 Task: Apply the verdana font to the text.
Action: Mouse moved to (280, 113)
Screenshot: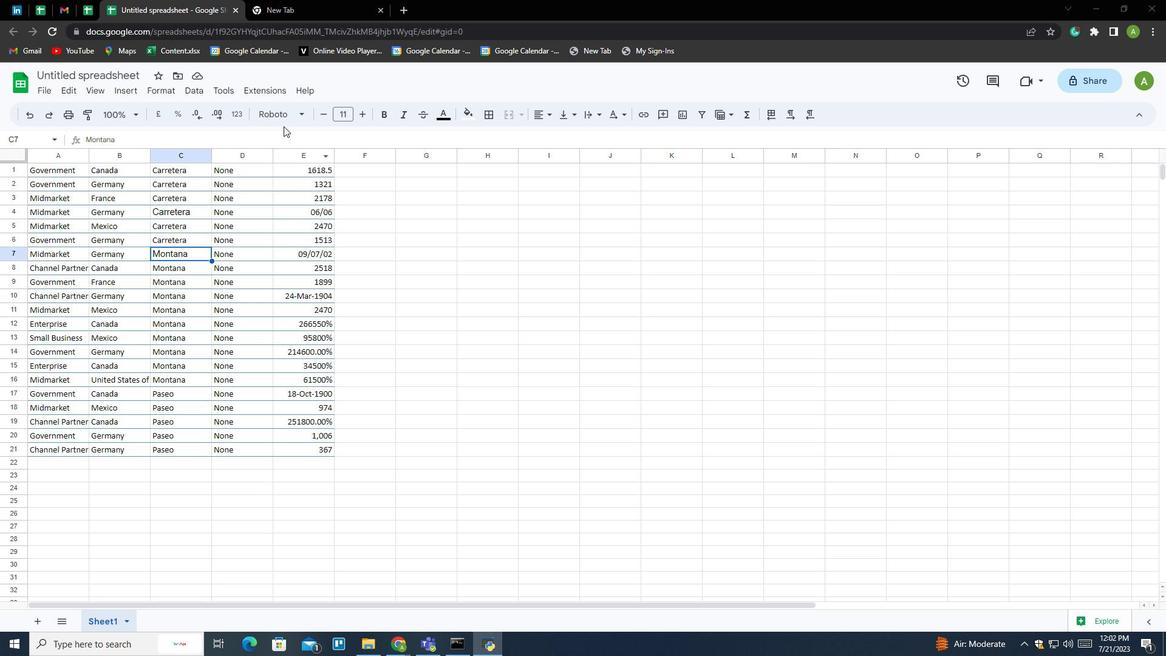 
Action: Mouse pressed left at (280, 113)
Screenshot: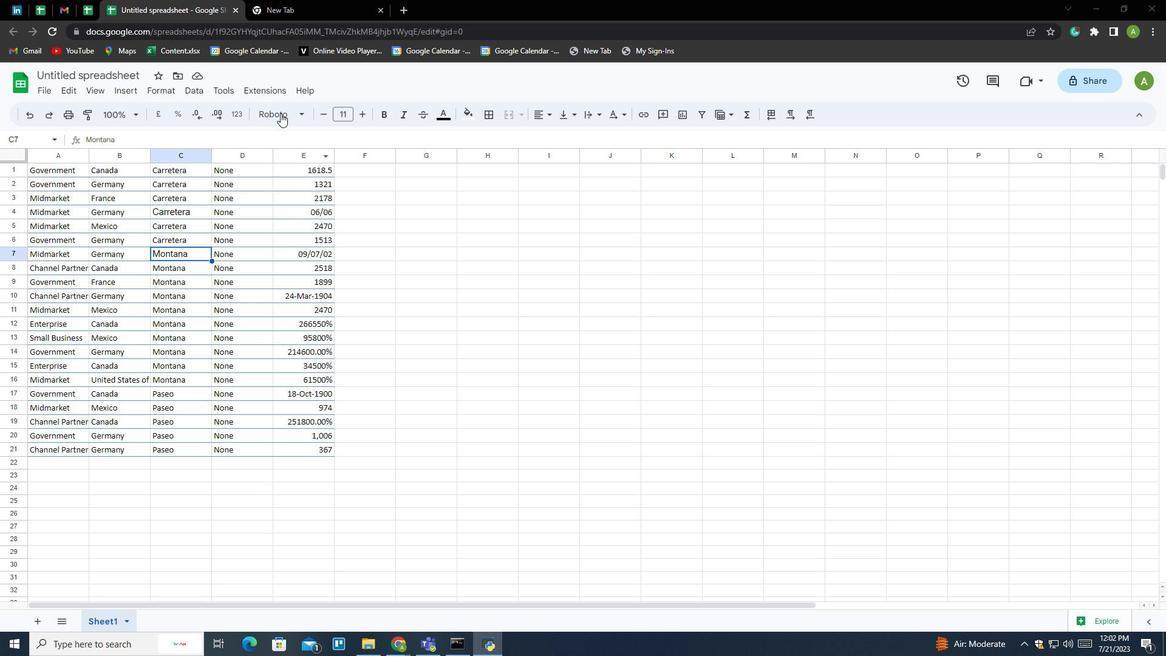 
Action: Mouse moved to (309, 454)
Screenshot: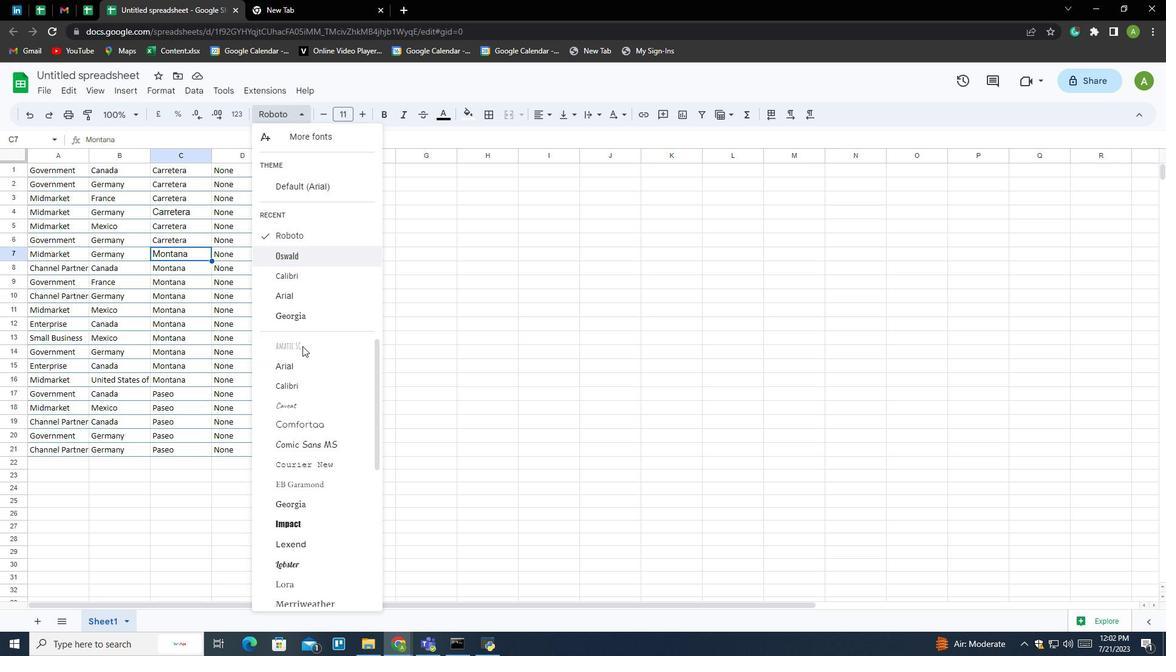 
Action: Mouse scrolled (309, 453) with delta (0, 0)
Screenshot: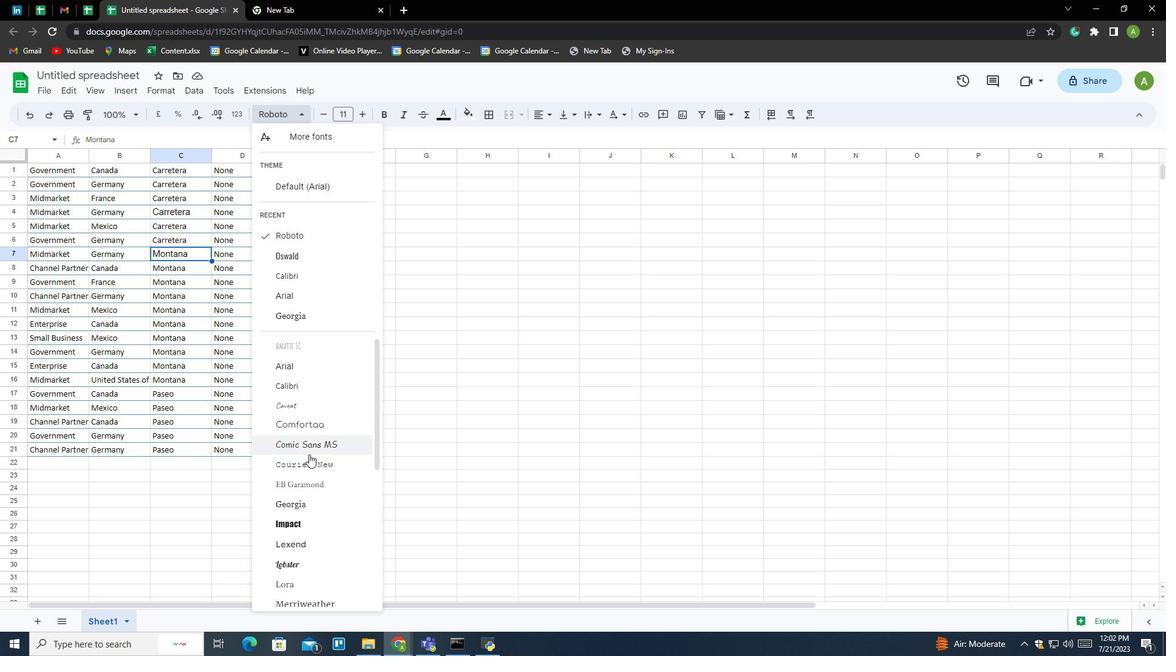 
Action: Mouse scrolled (309, 453) with delta (0, 0)
Screenshot: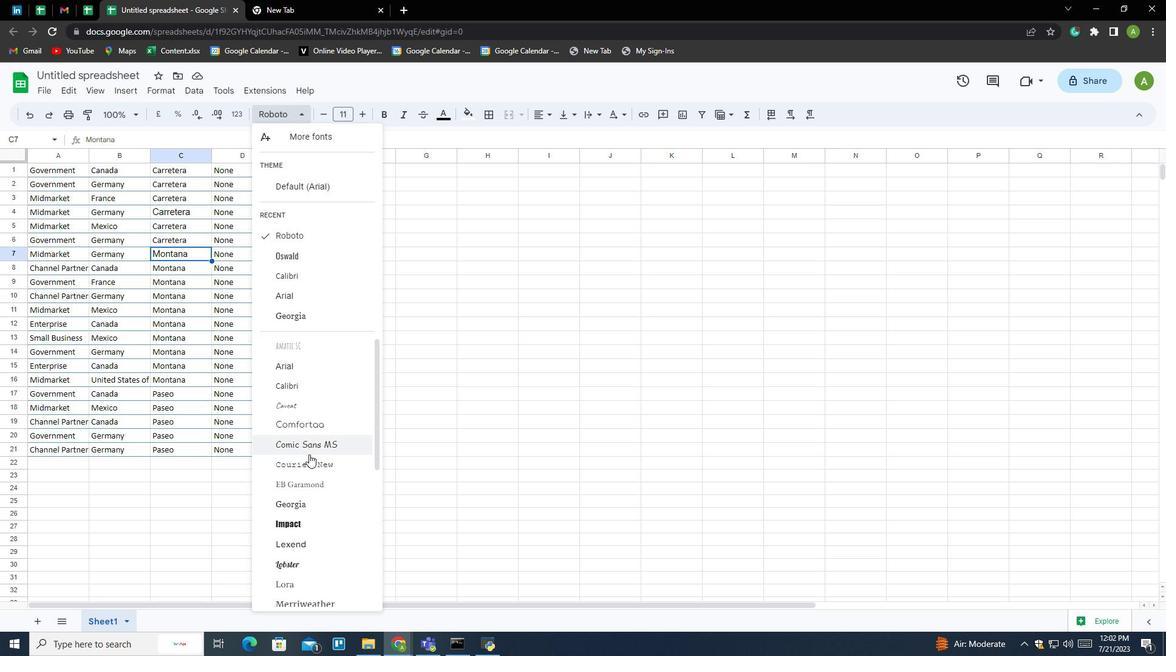 
Action: Mouse scrolled (309, 453) with delta (0, 0)
Screenshot: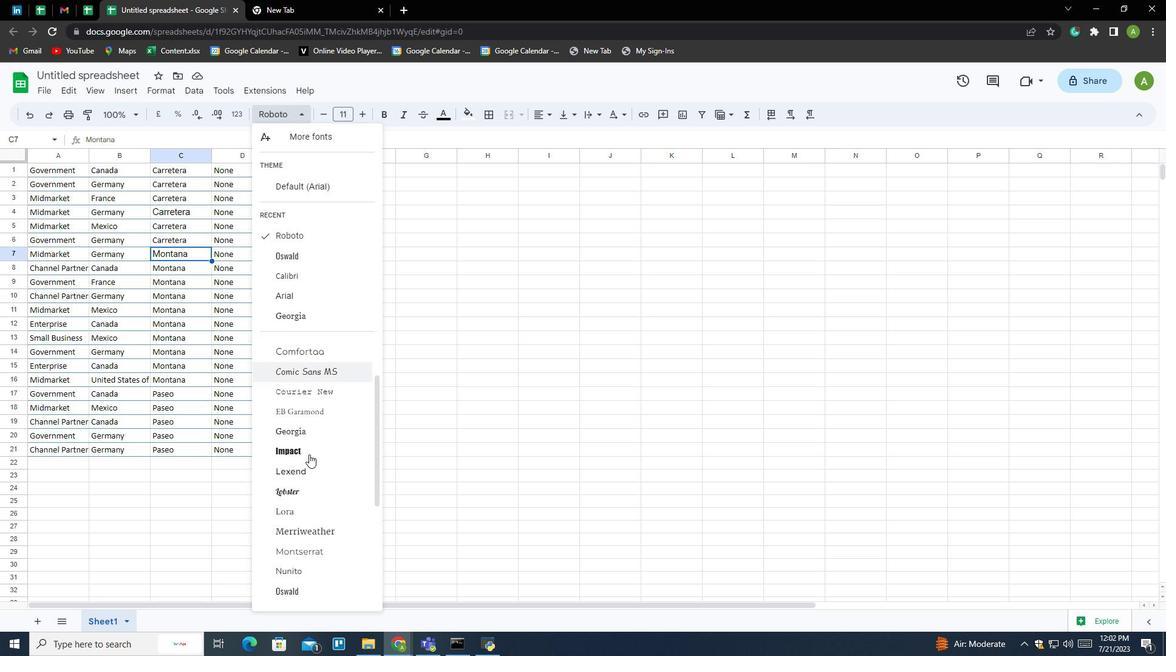 
Action: Mouse scrolled (309, 453) with delta (0, 0)
Screenshot: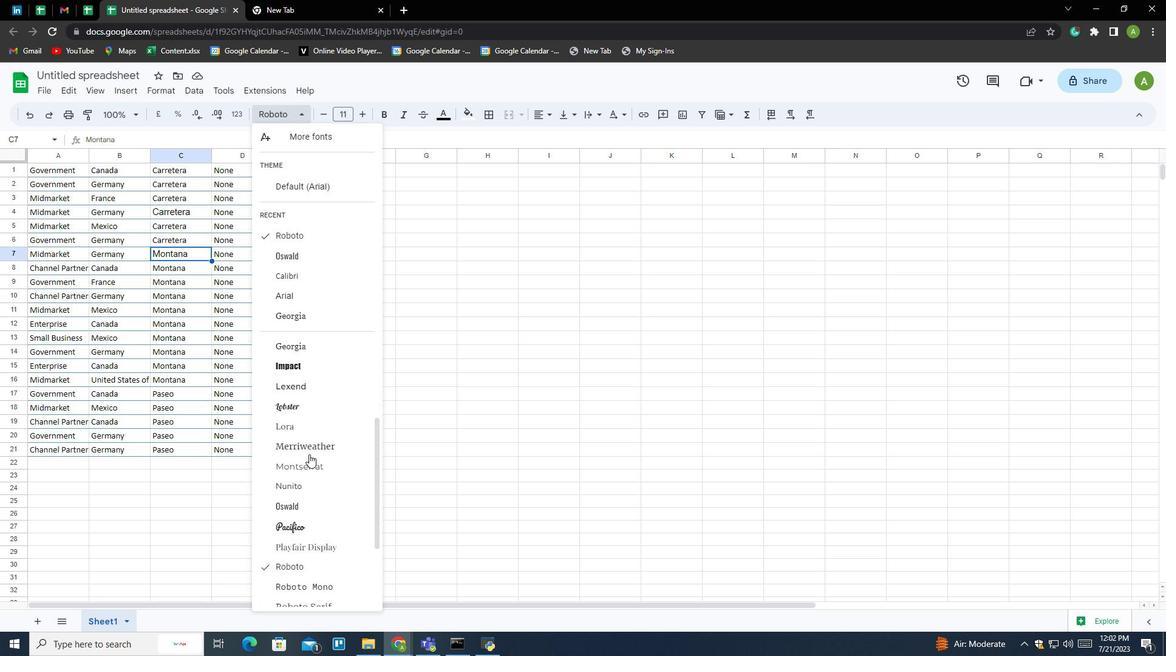 
Action: Mouse moved to (294, 597)
Screenshot: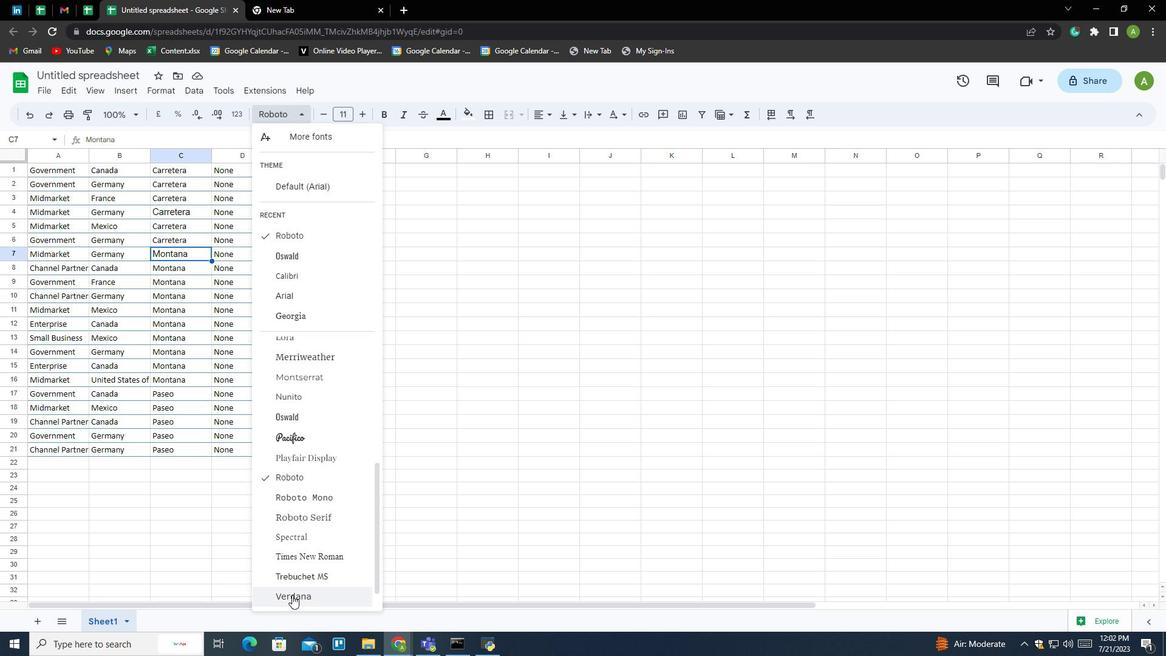
Action: Mouse pressed left at (294, 597)
Screenshot: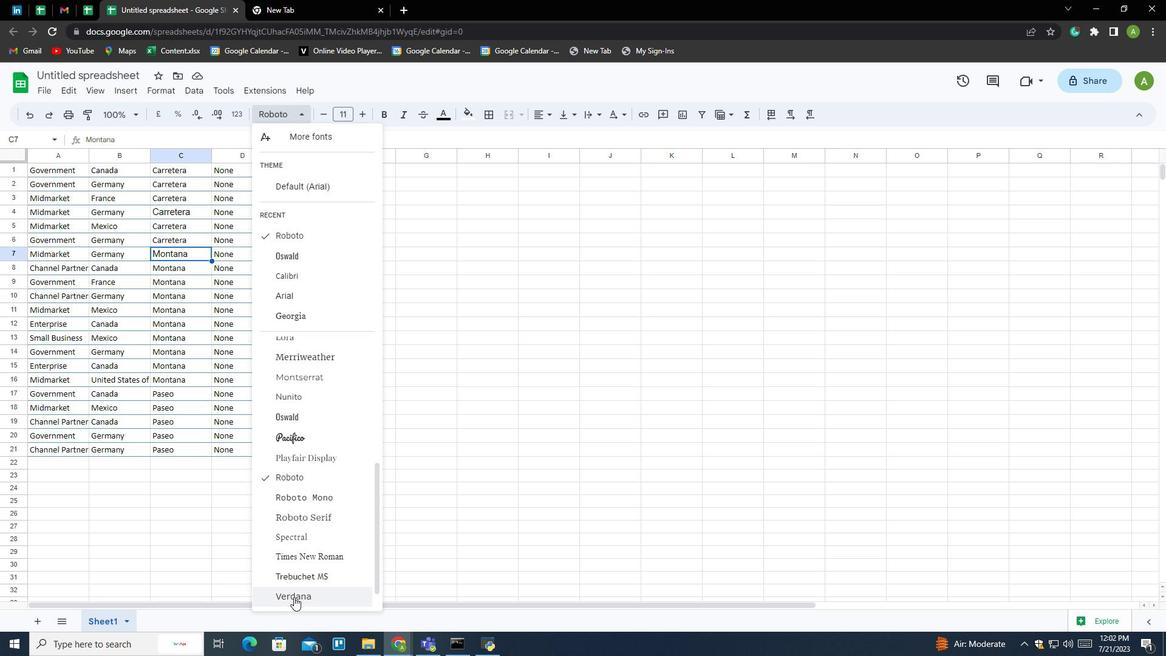 
Action: Mouse moved to (297, 576)
Screenshot: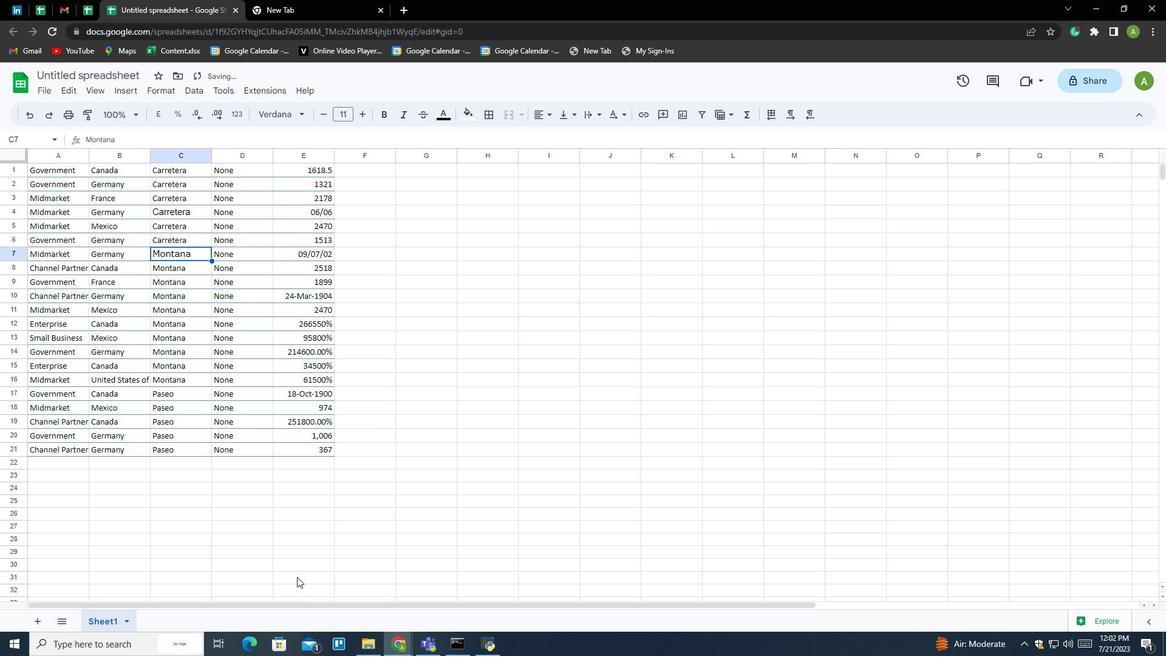 
